 Task: select the visible AfterExecute option in the show cell status bar.
Action: Mouse moved to (22, 691)
Screenshot: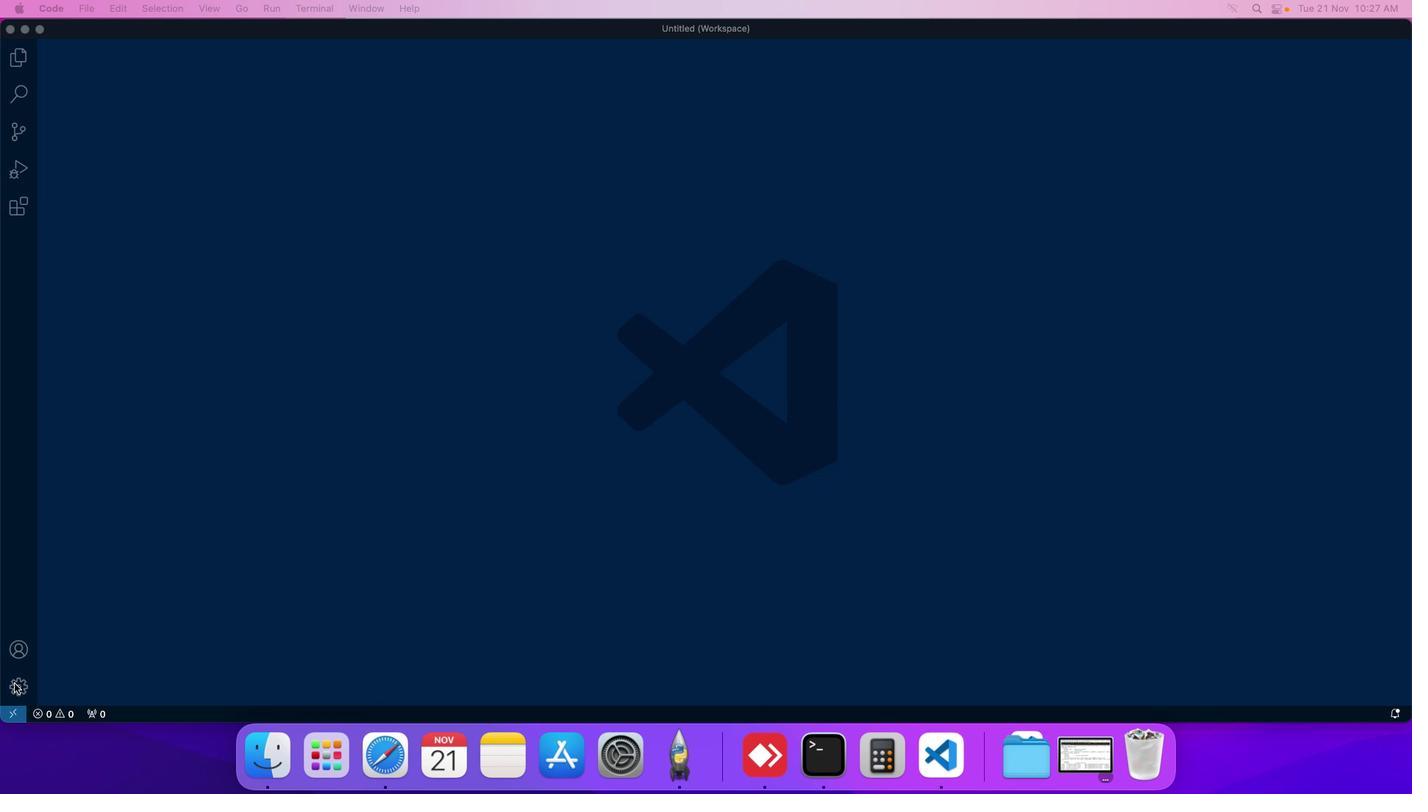
Action: Mouse pressed left at (22, 691)
Screenshot: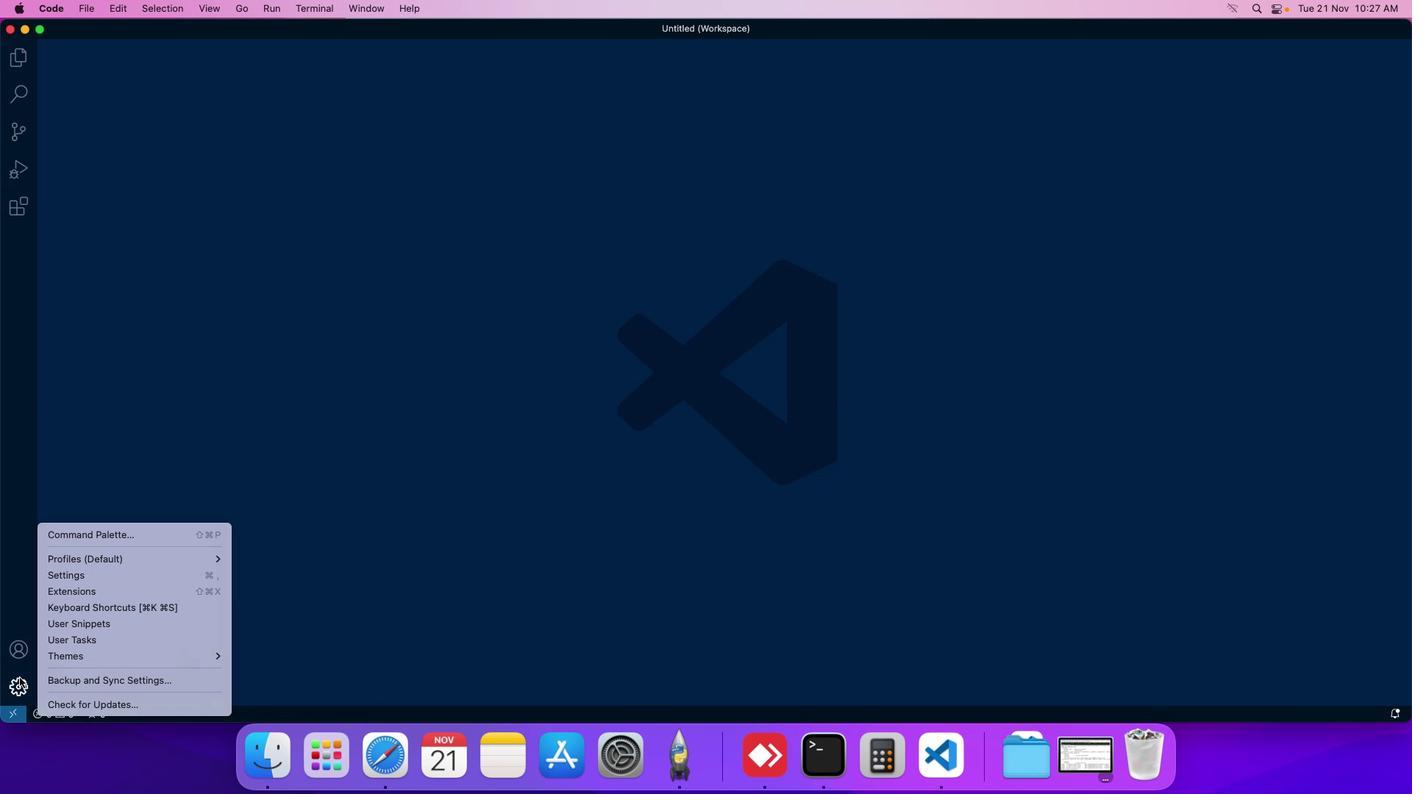 
Action: Mouse moved to (79, 588)
Screenshot: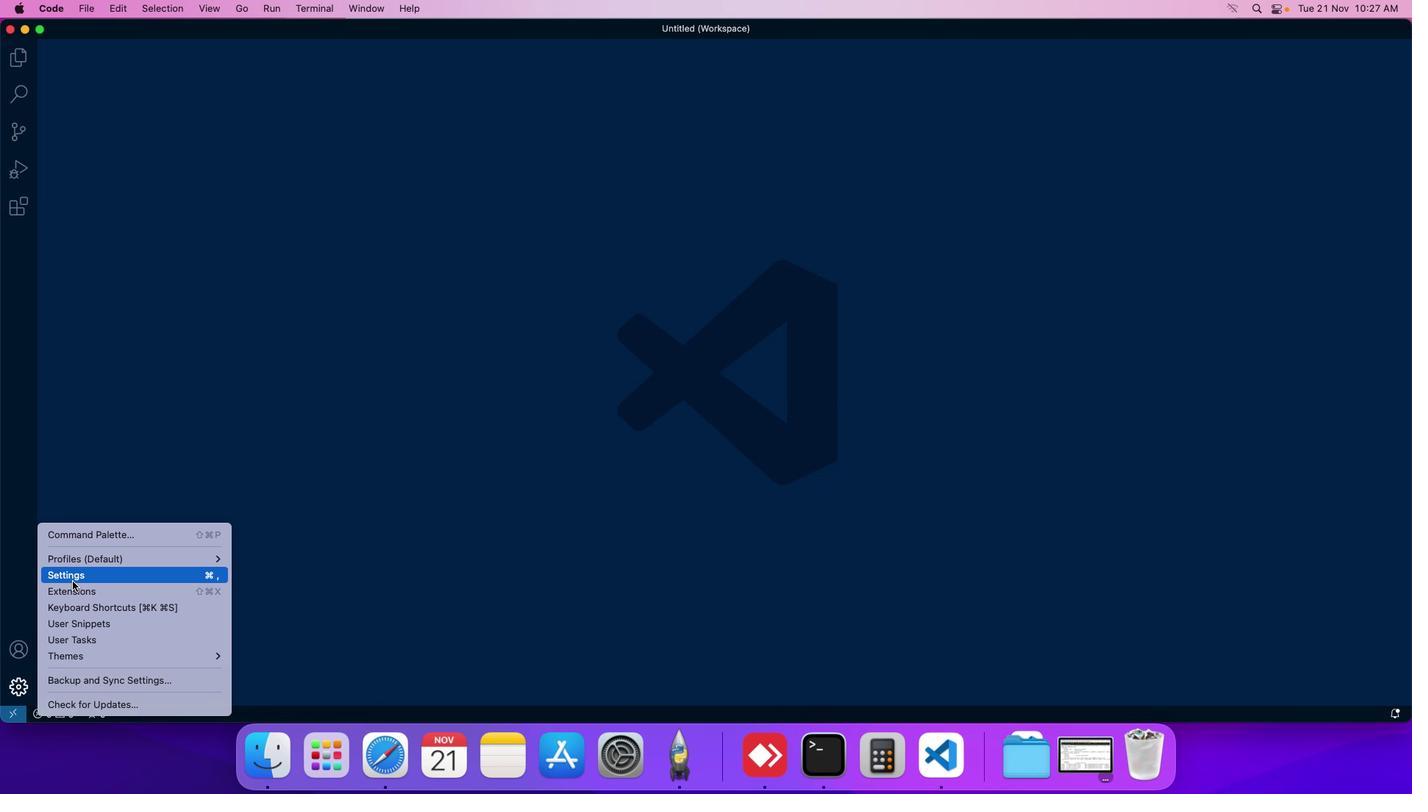 
Action: Mouse pressed left at (79, 588)
Screenshot: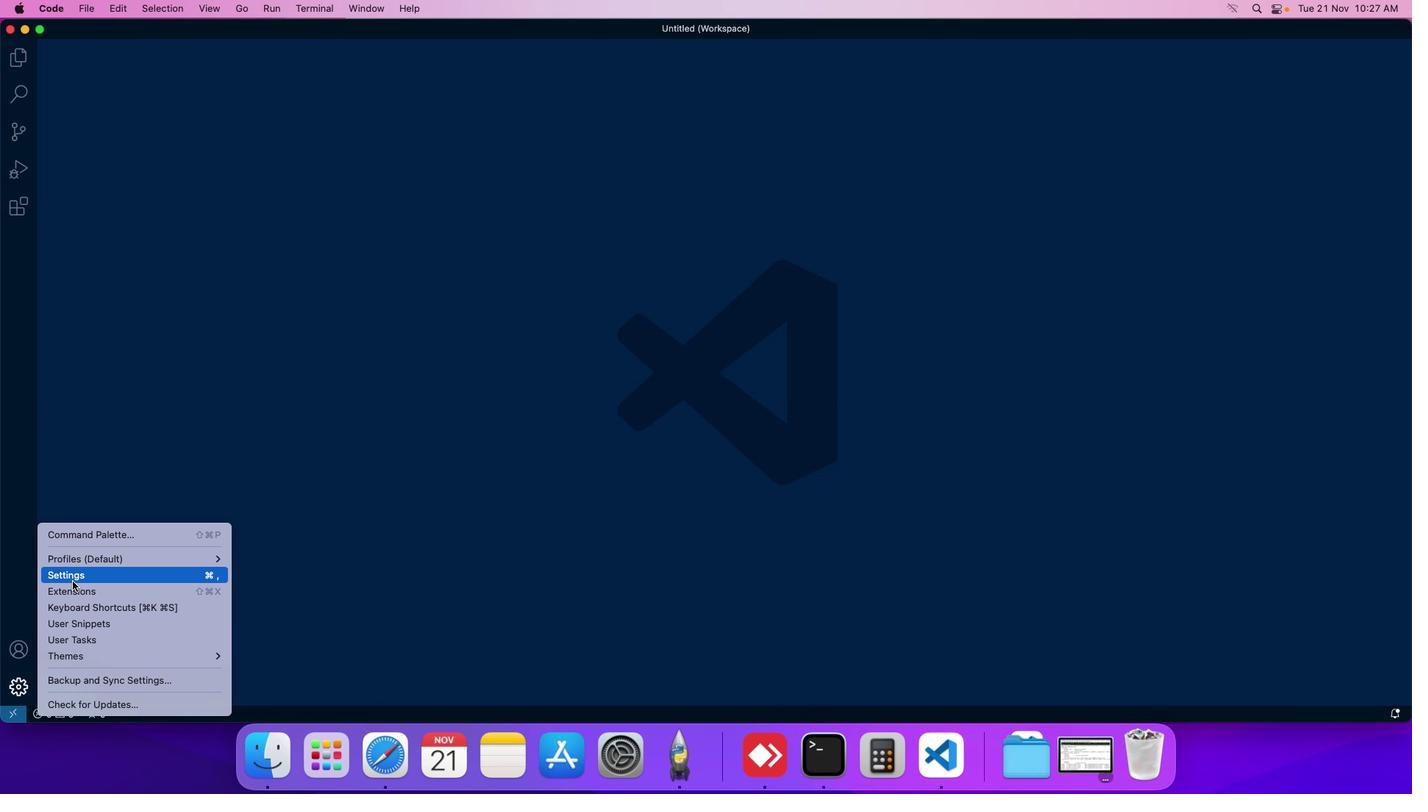 
Action: Mouse moved to (333, 132)
Screenshot: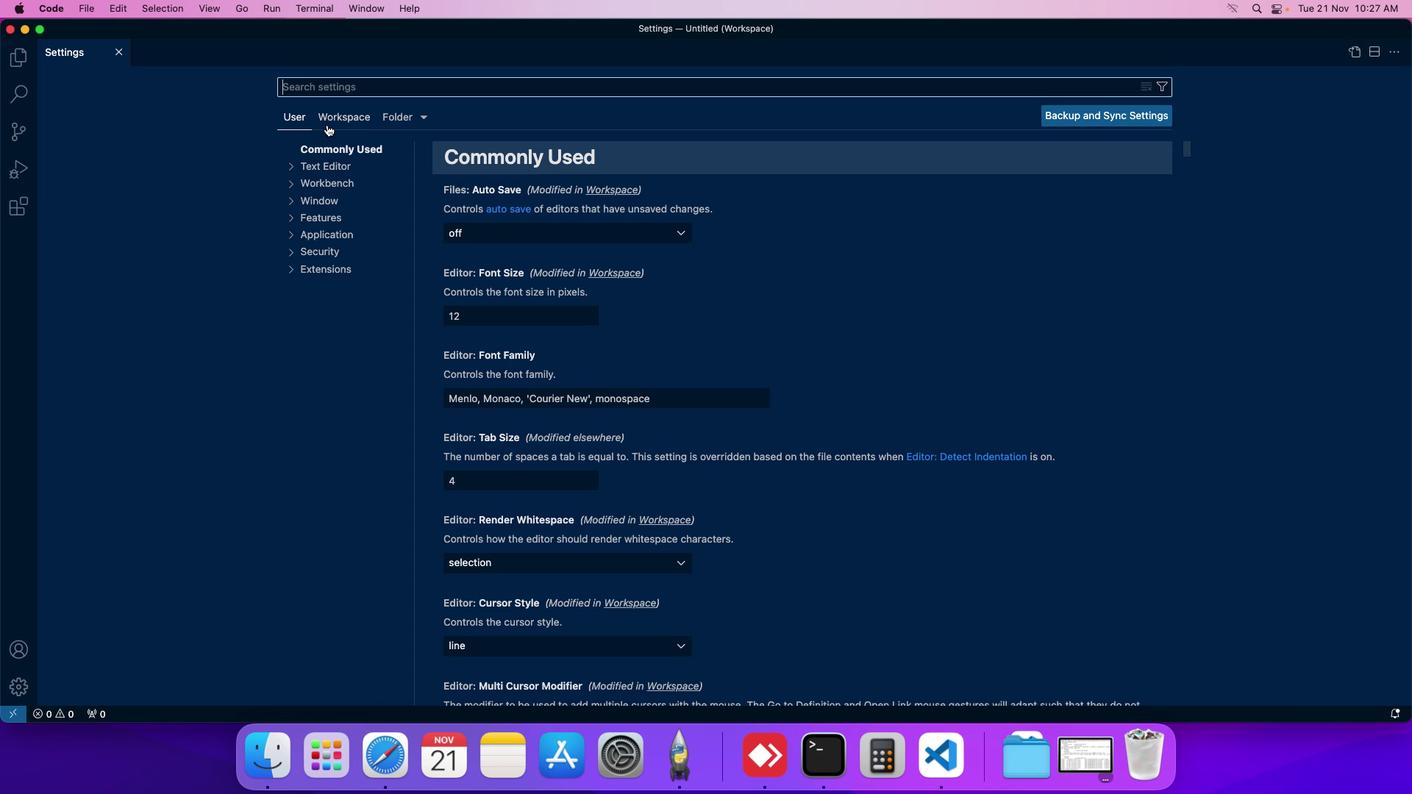 
Action: Mouse pressed left at (333, 132)
Screenshot: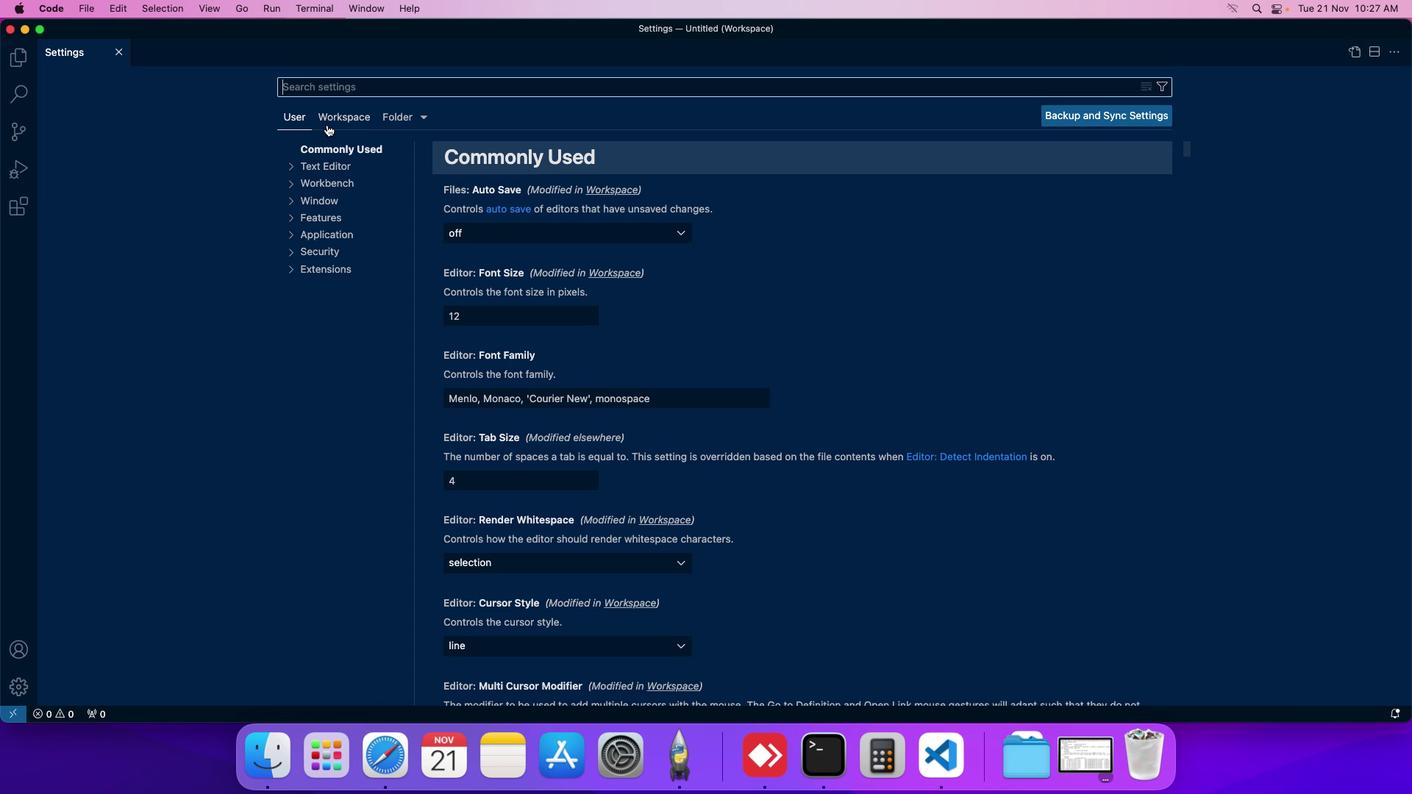 
Action: Mouse moved to (320, 226)
Screenshot: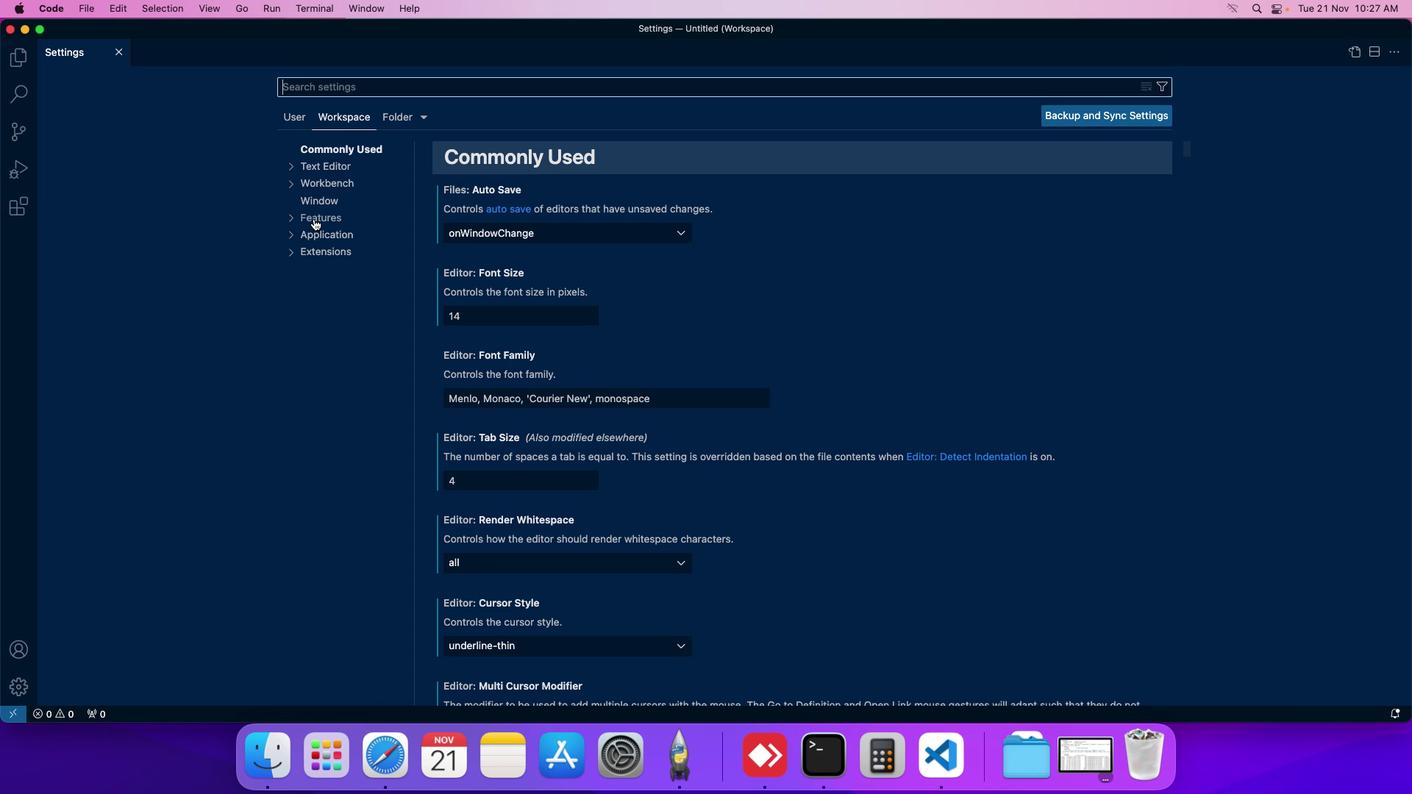 
Action: Mouse pressed left at (320, 226)
Screenshot: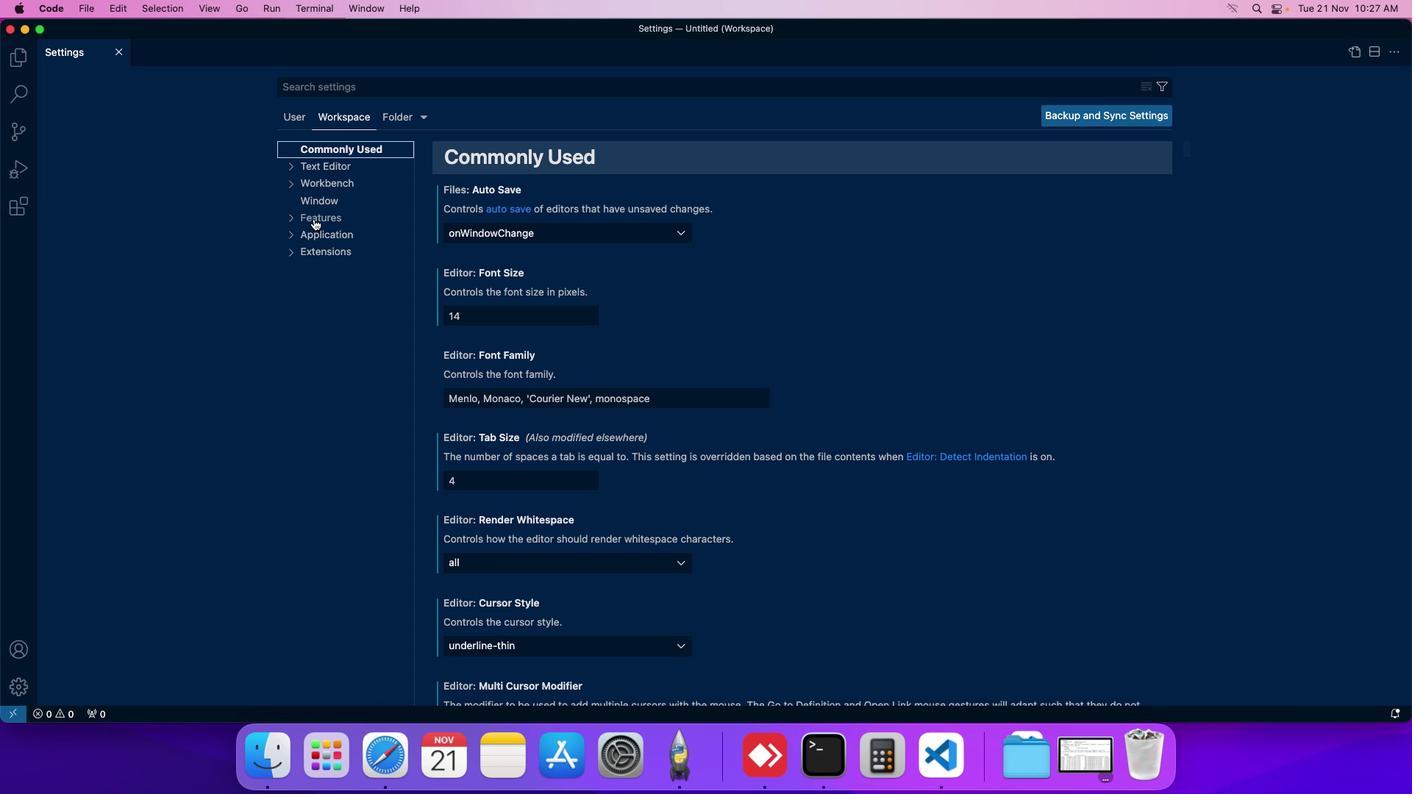 
Action: Mouse moved to (330, 480)
Screenshot: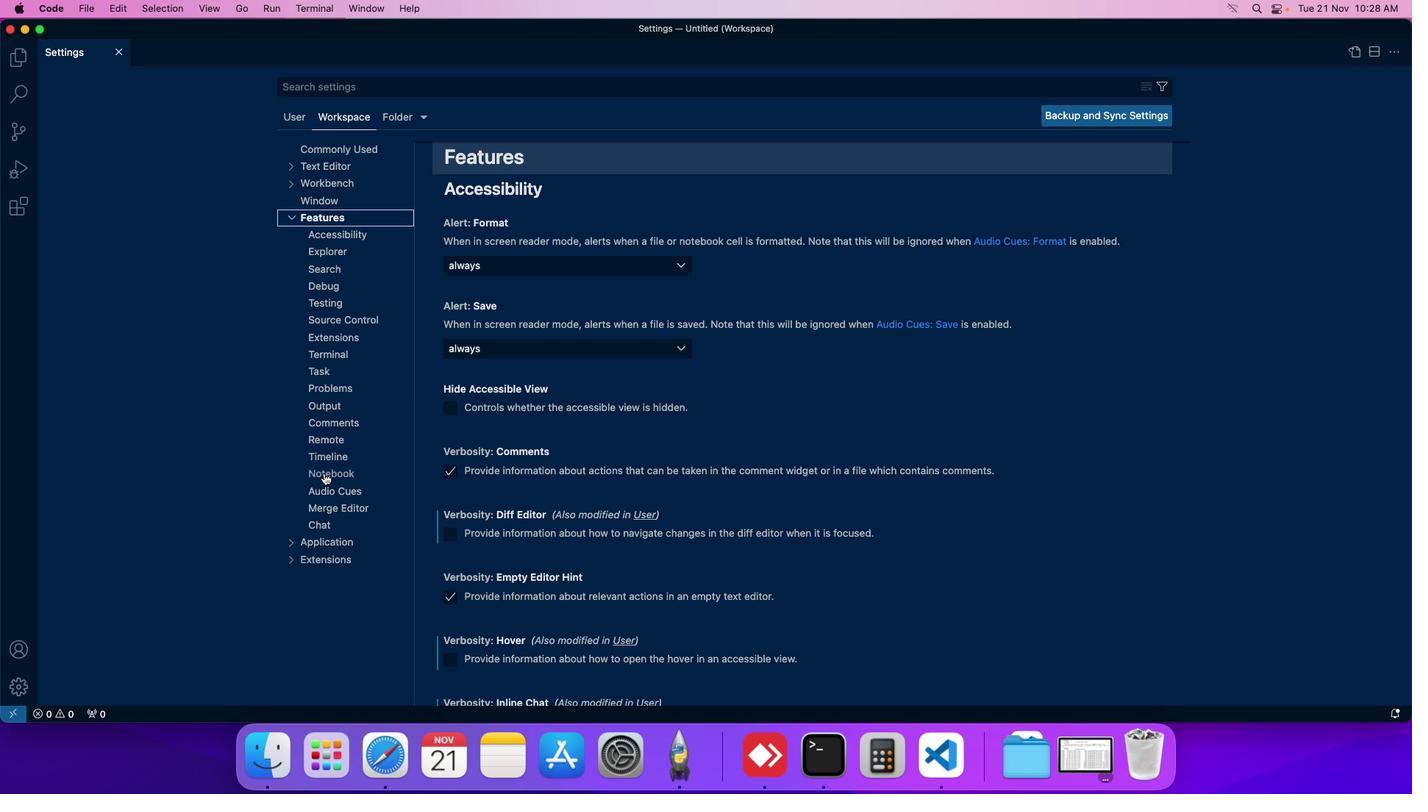 
Action: Mouse pressed left at (330, 480)
Screenshot: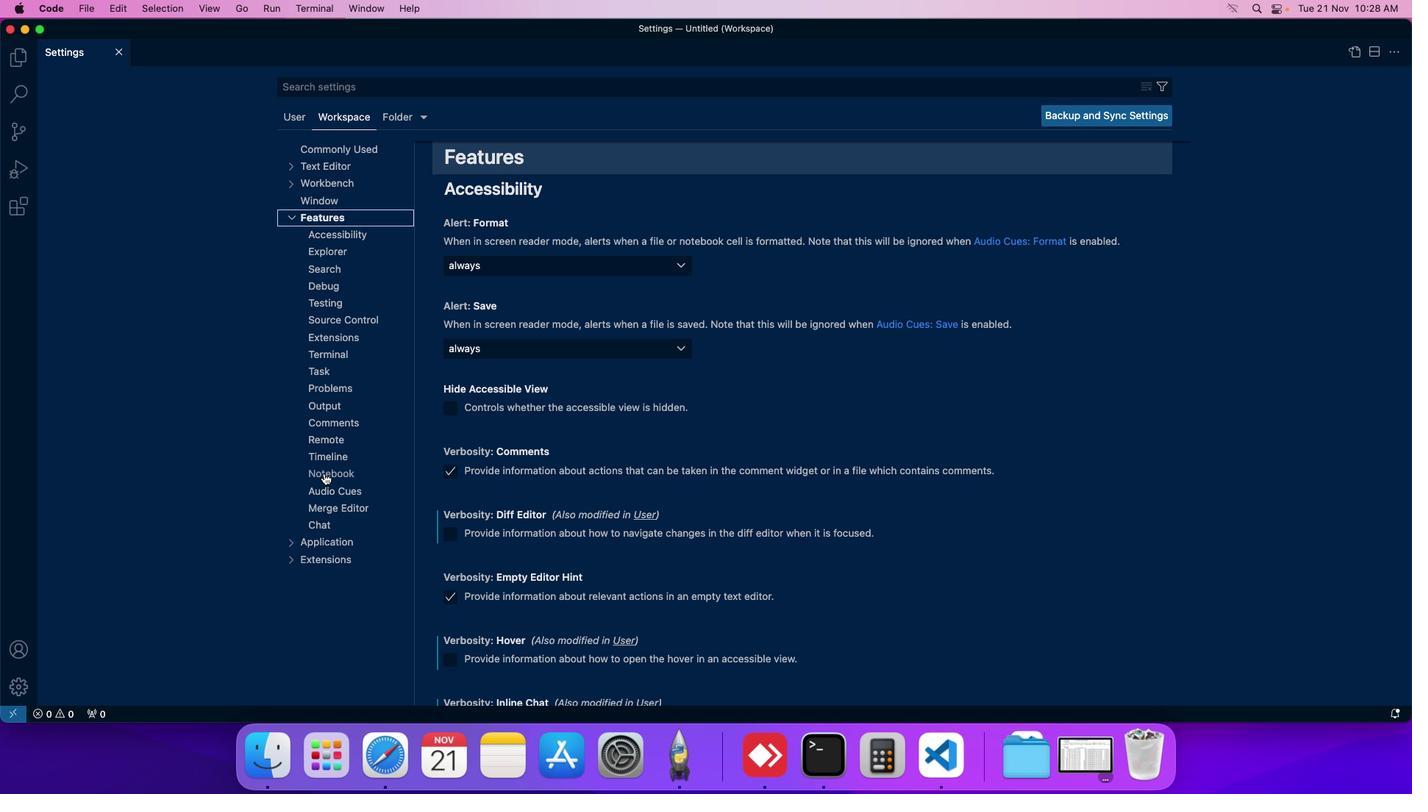 
Action: Mouse moved to (452, 479)
Screenshot: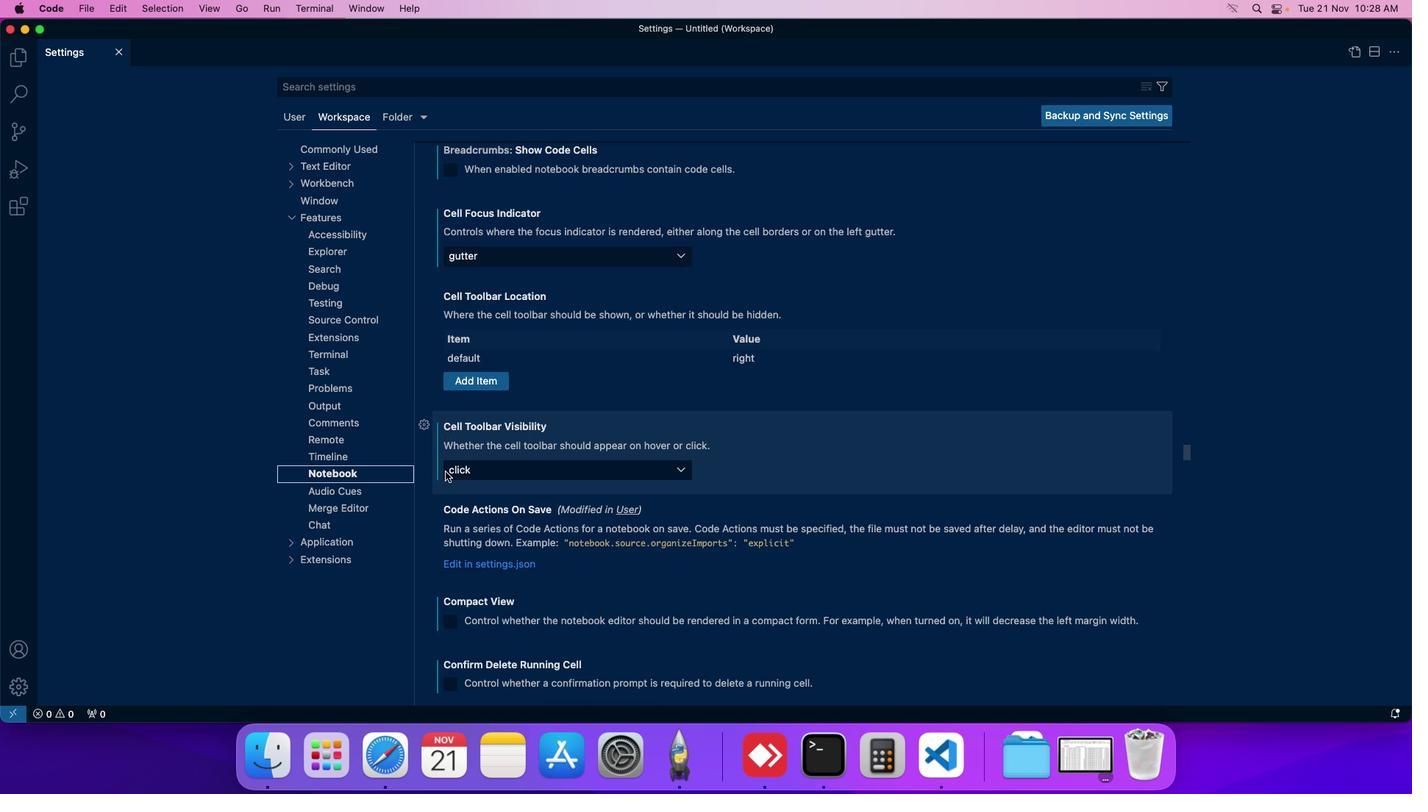 
Action: Mouse scrolled (452, 479) with delta (7, 6)
Screenshot: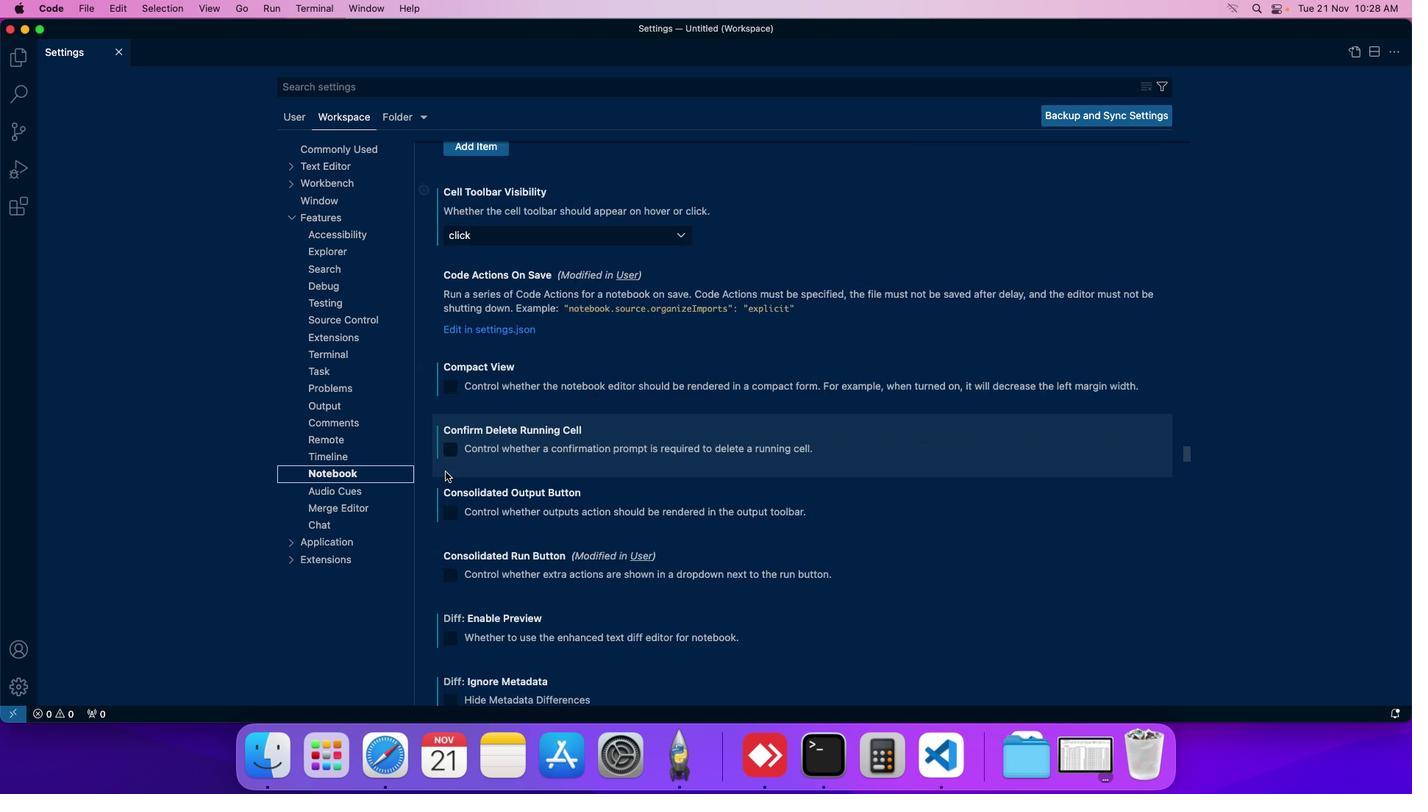 
Action: Mouse scrolled (452, 479) with delta (7, 6)
Screenshot: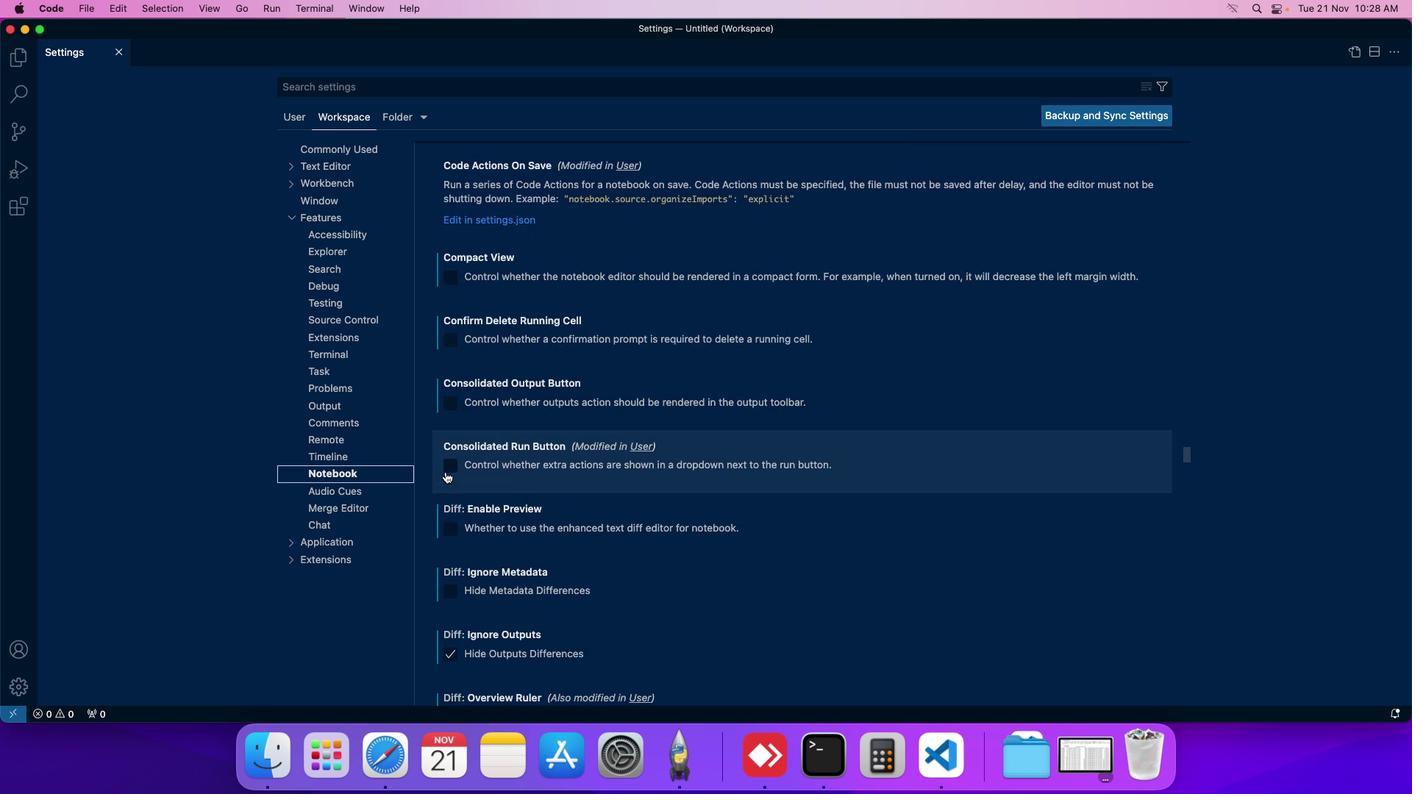 
Action: Mouse scrolled (452, 479) with delta (7, 6)
Screenshot: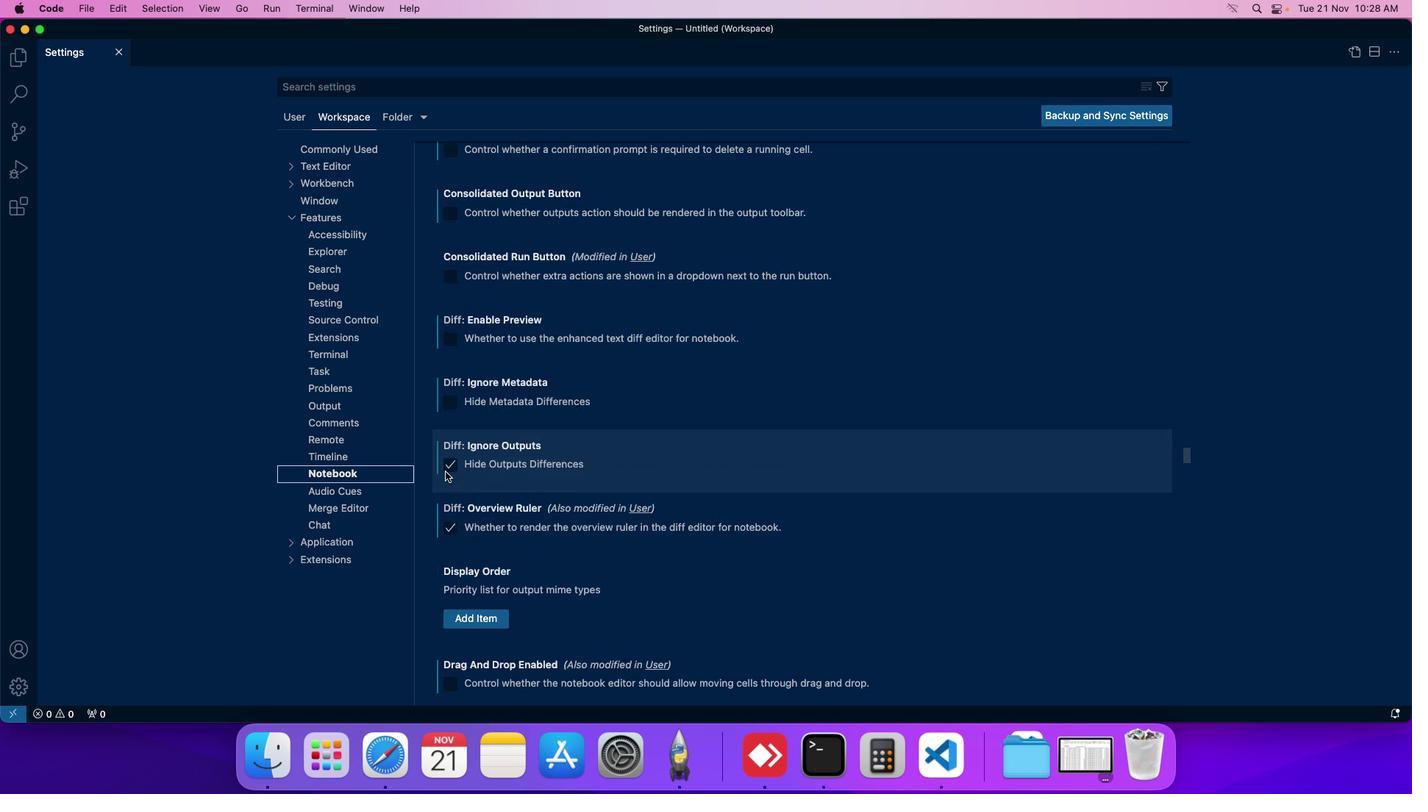 
Action: Mouse scrolled (452, 479) with delta (7, 6)
Screenshot: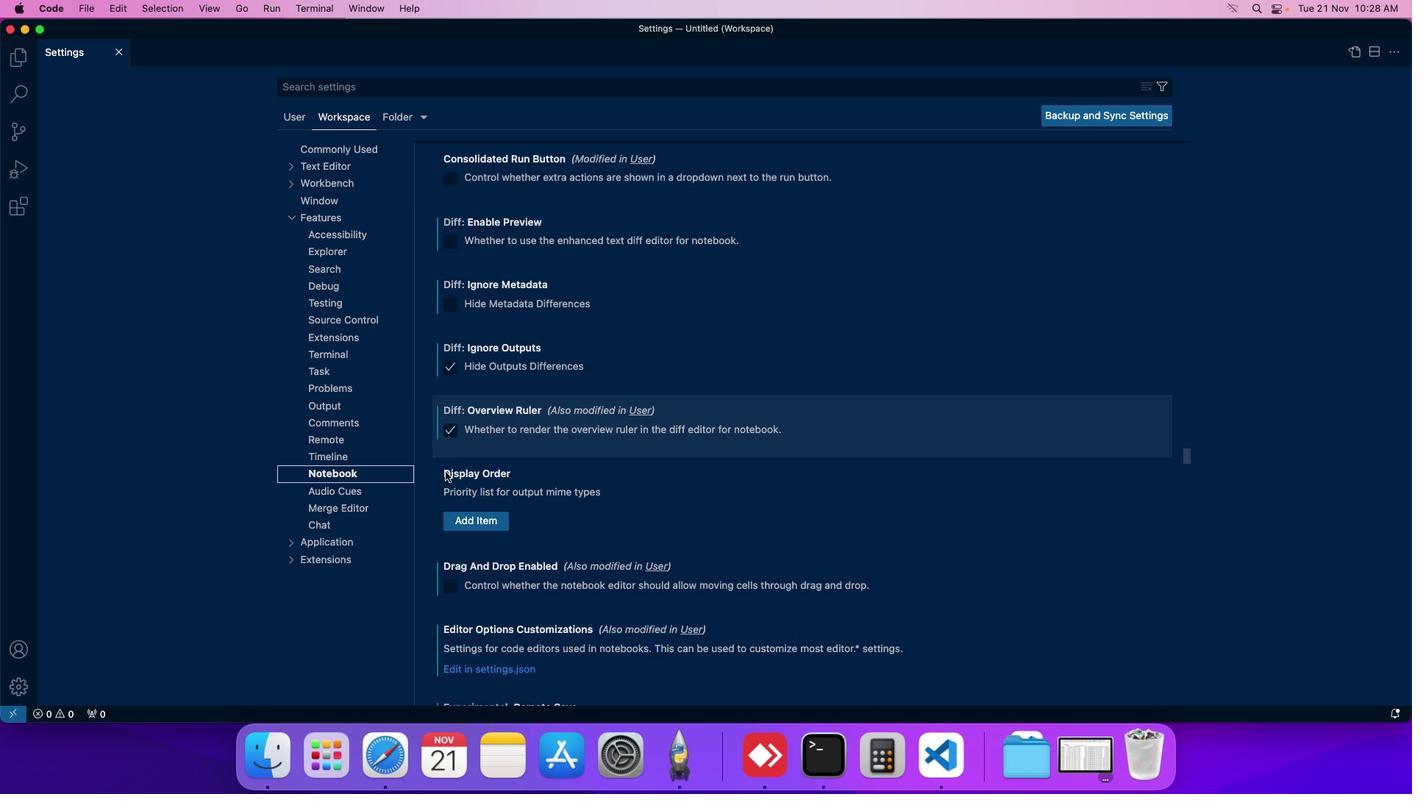 
Action: Mouse scrolled (452, 479) with delta (7, 6)
Screenshot: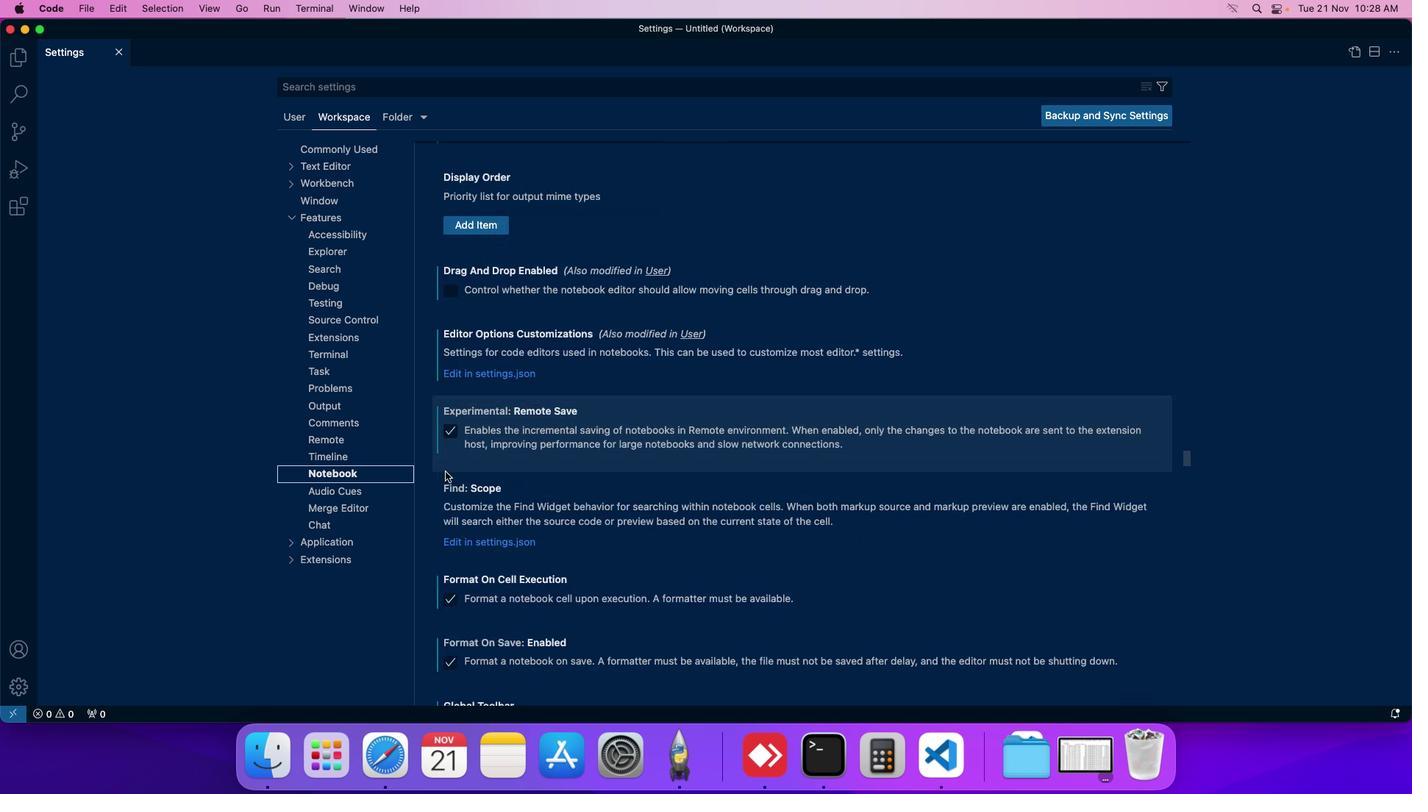 
Action: Mouse scrolled (452, 479) with delta (7, 6)
Screenshot: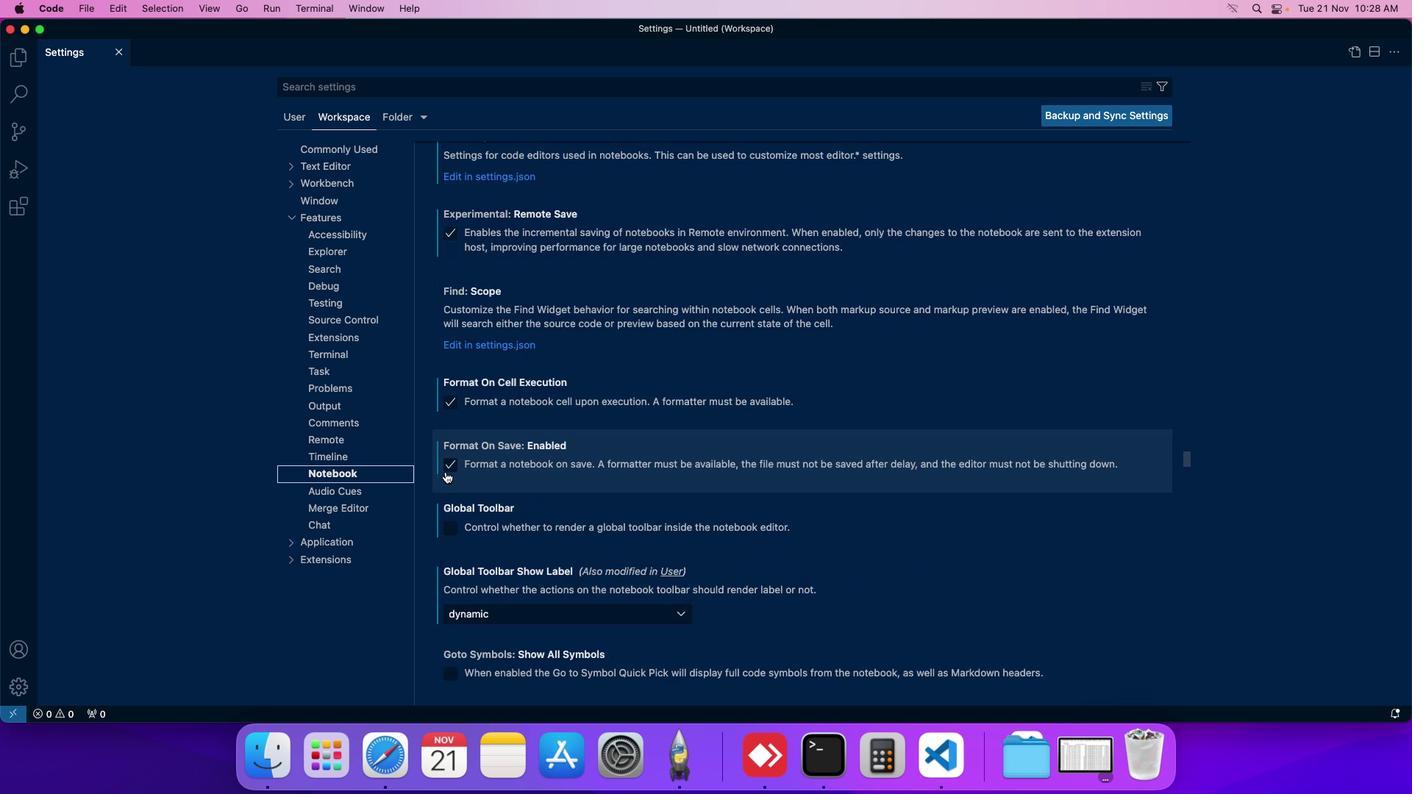 
Action: Mouse scrolled (452, 479) with delta (7, 6)
Screenshot: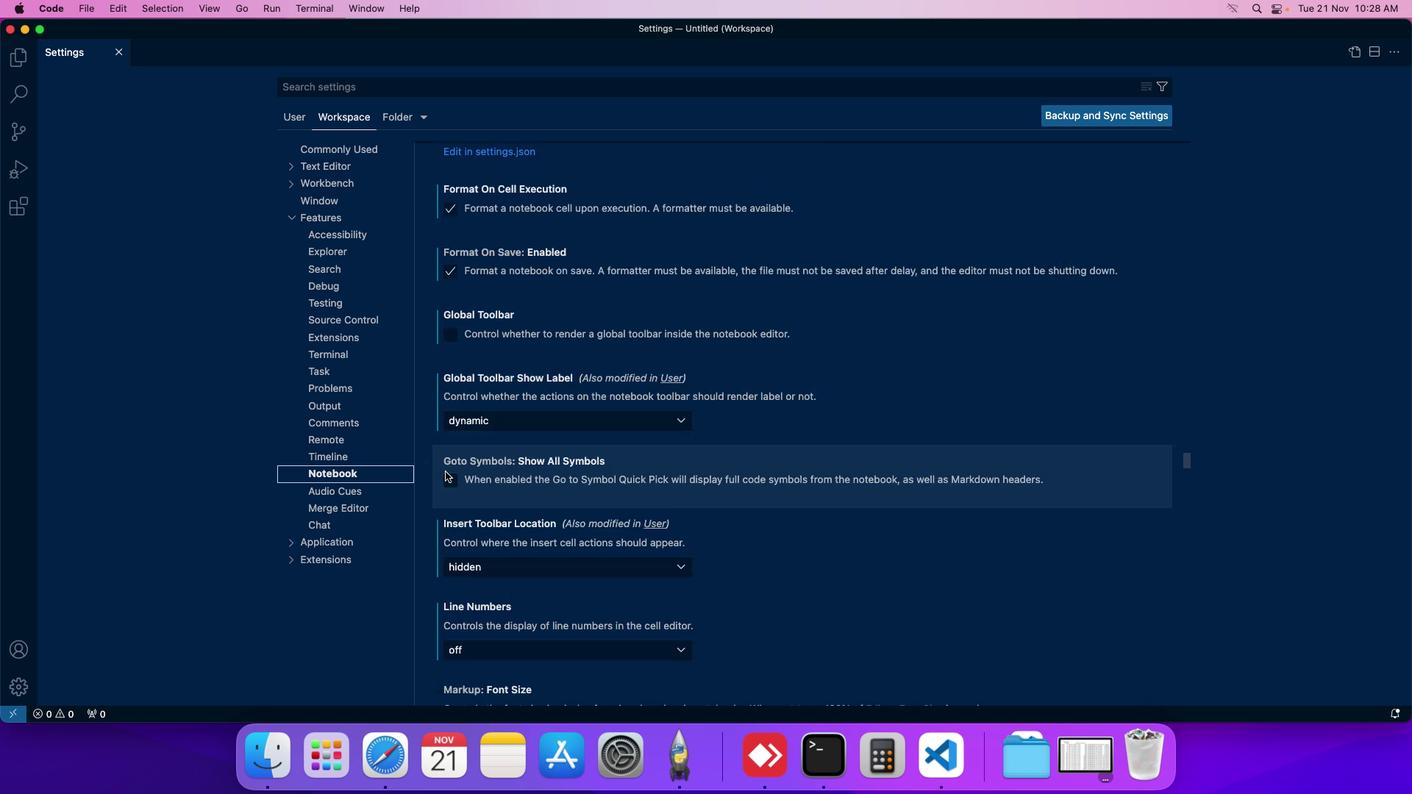 
Action: Mouse scrolled (452, 479) with delta (7, 6)
Screenshot: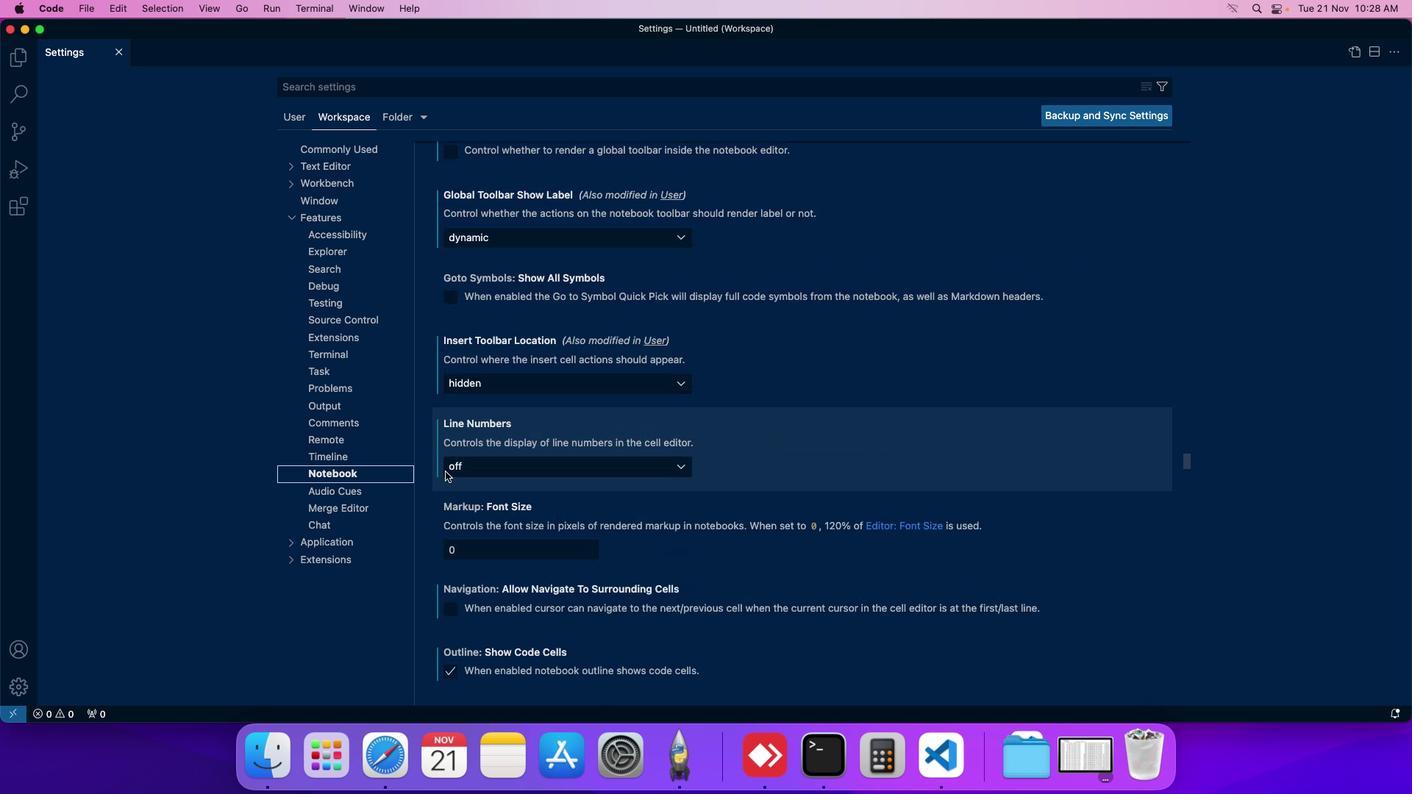 
Action: Mouse scrolled (452, 479) with delta (7, 6)
Screenshot: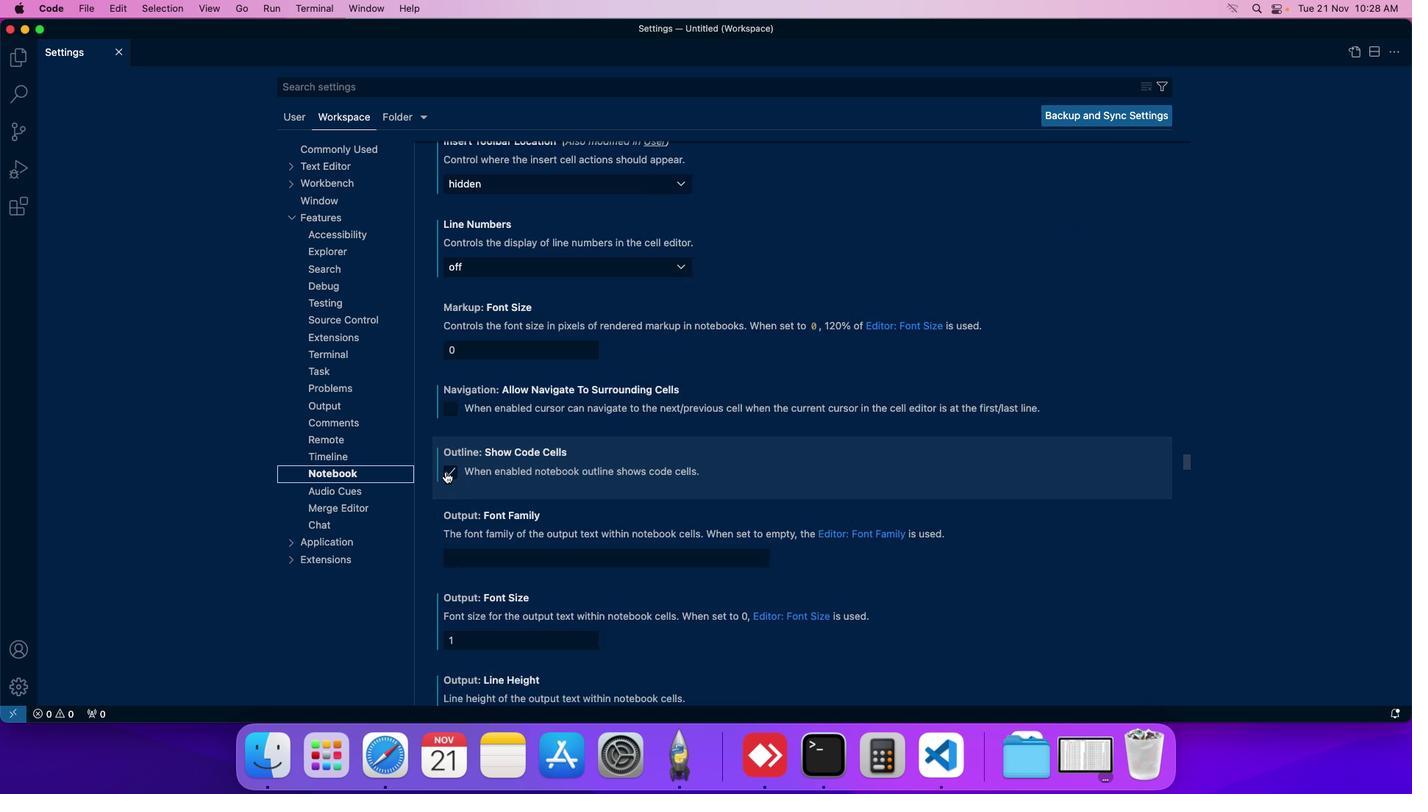 
Action: Mouse scrolled (452, 479) with delta (7, 6)
Screenshot: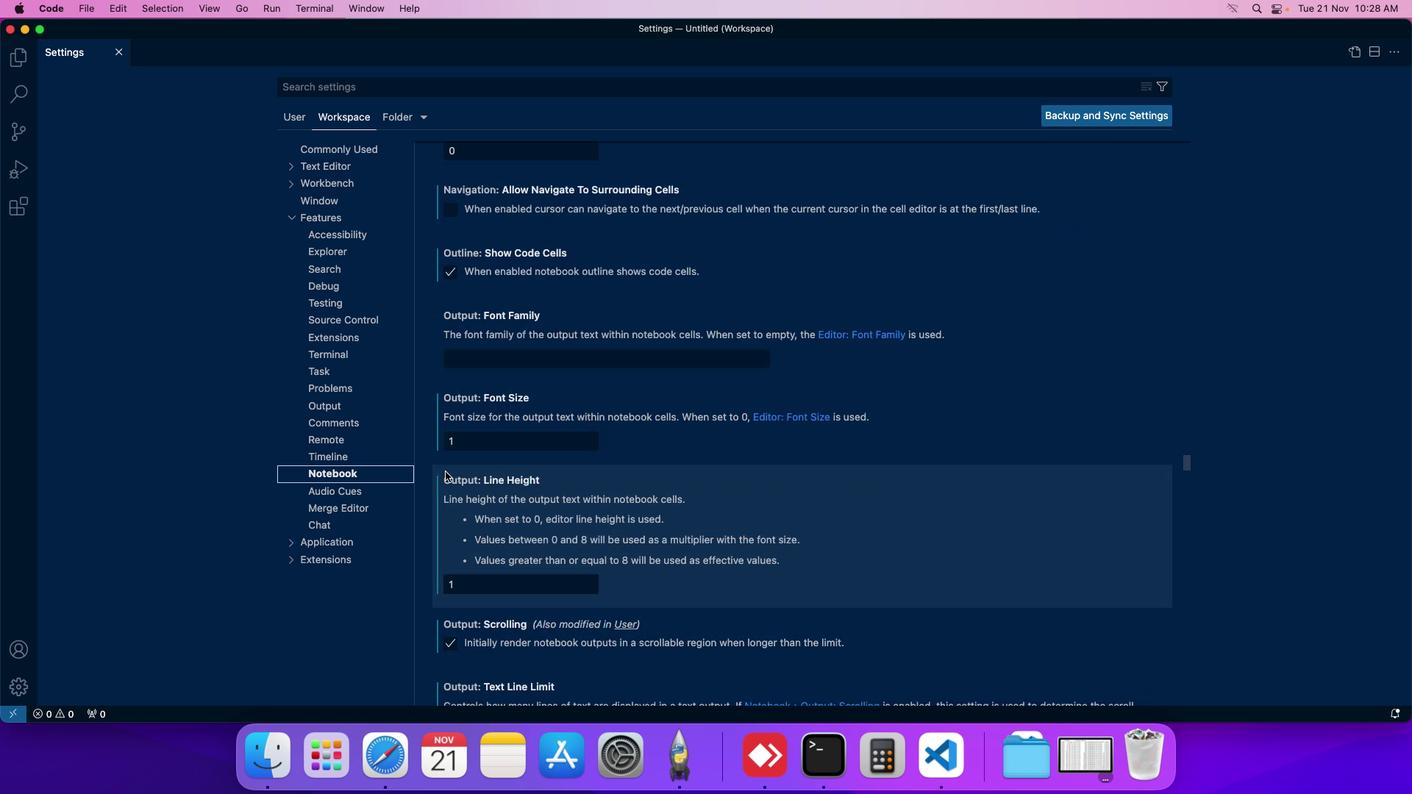 
Action: Mouse scrolled (452, 479) with delta (7, 6)
Screenshot: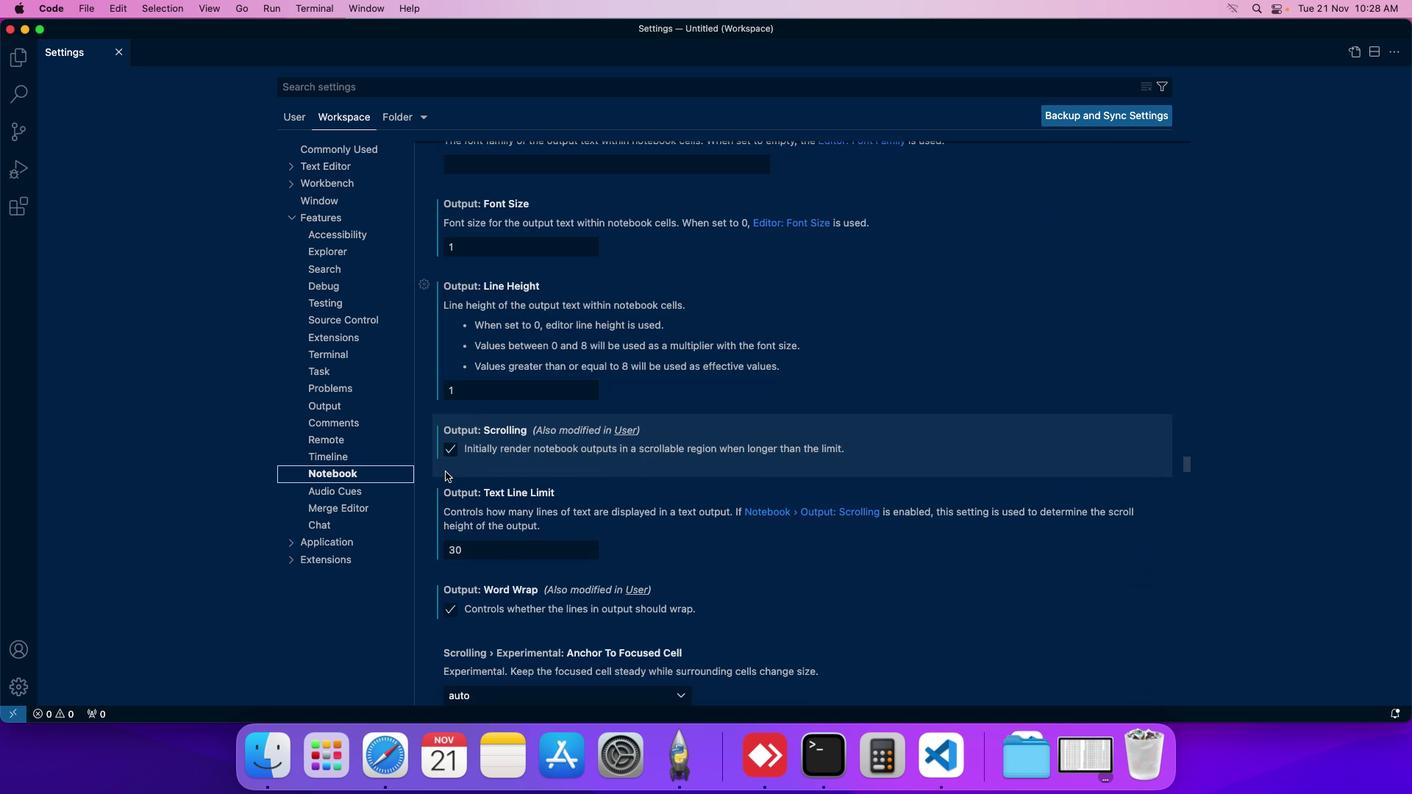 
Action: Mouse scrolled (452, 479) with delta (7, 6)
Screenshot: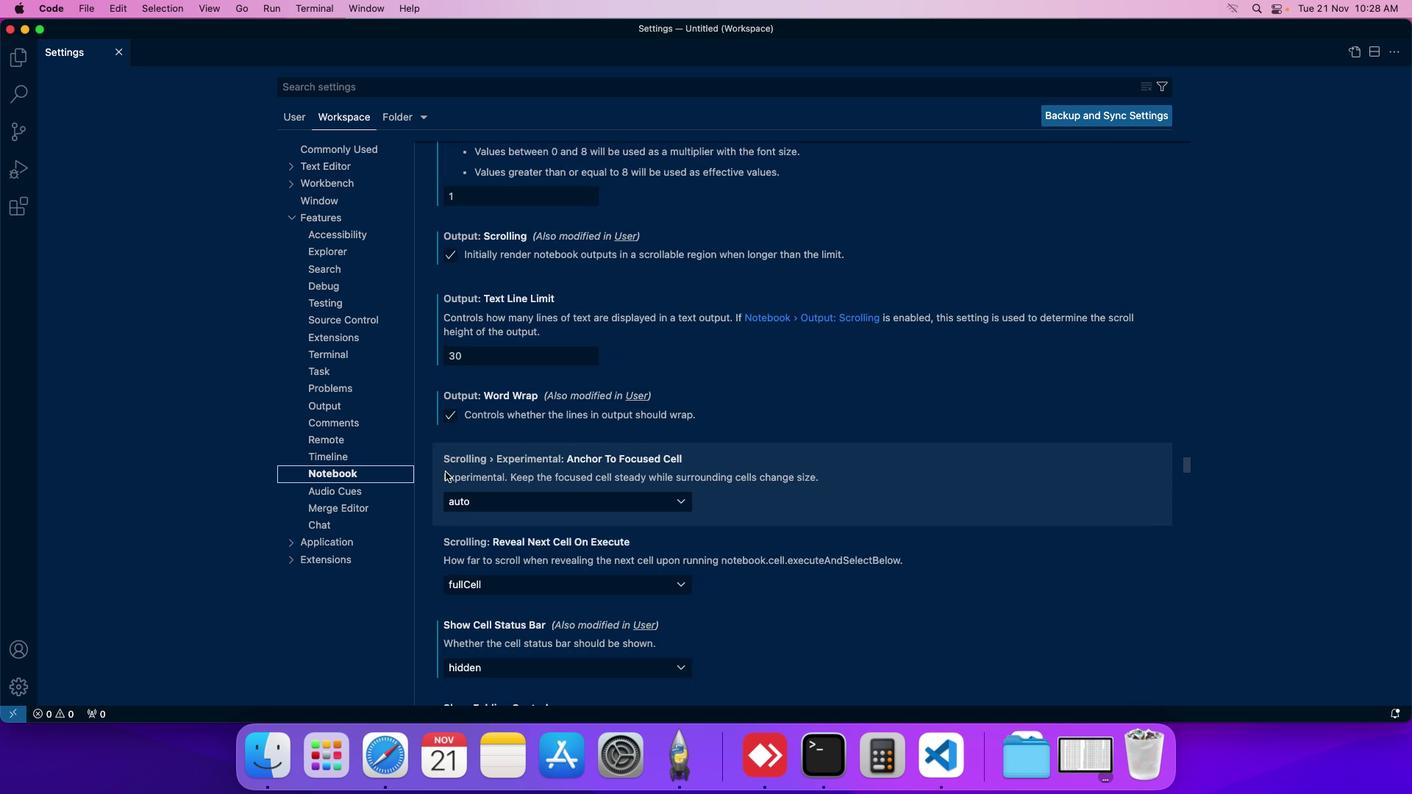 
Action: Mouse scrolled (452, 479) with delta (7, 6)
Screenshot: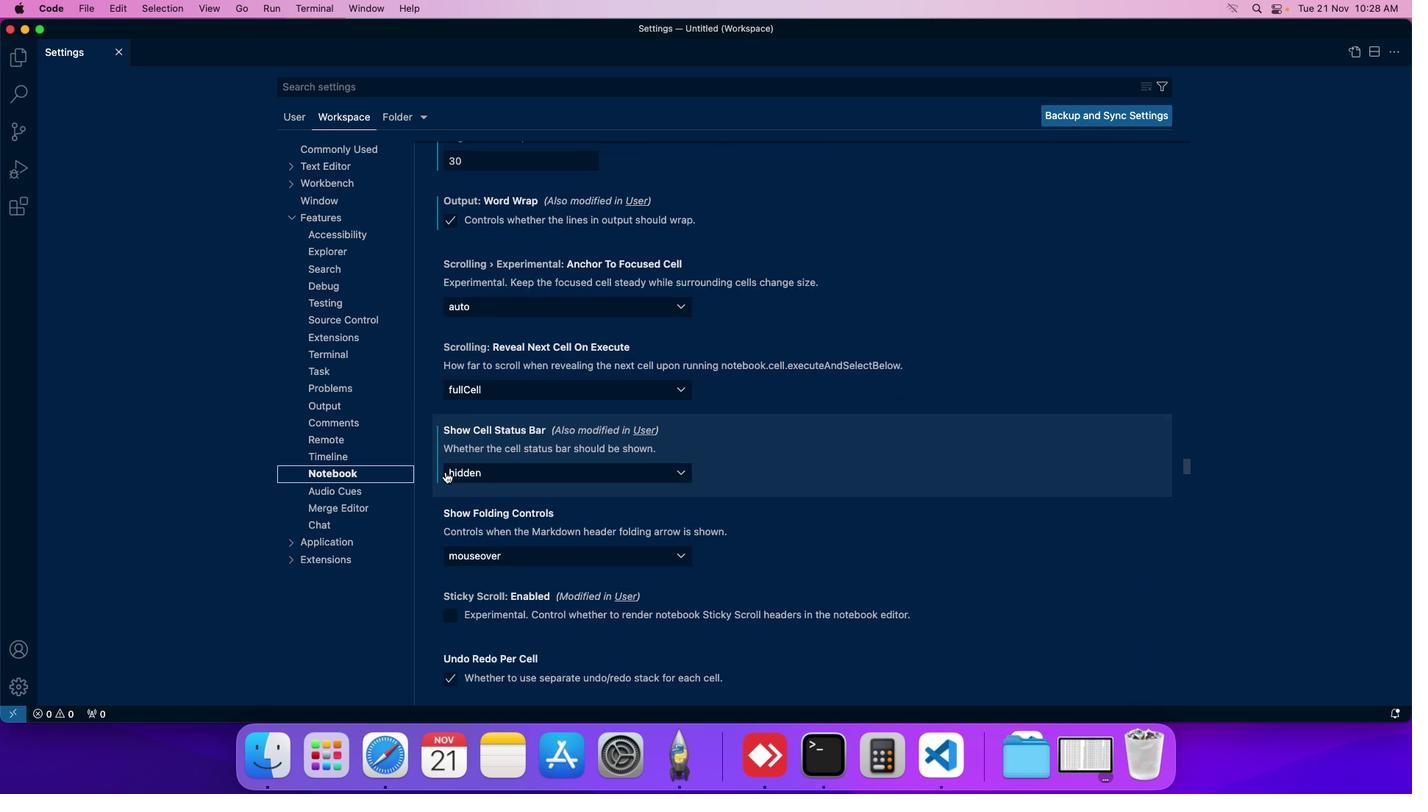 
Action: Mouse scrolled (452, 479) with delta (7, 6)
Screenshot: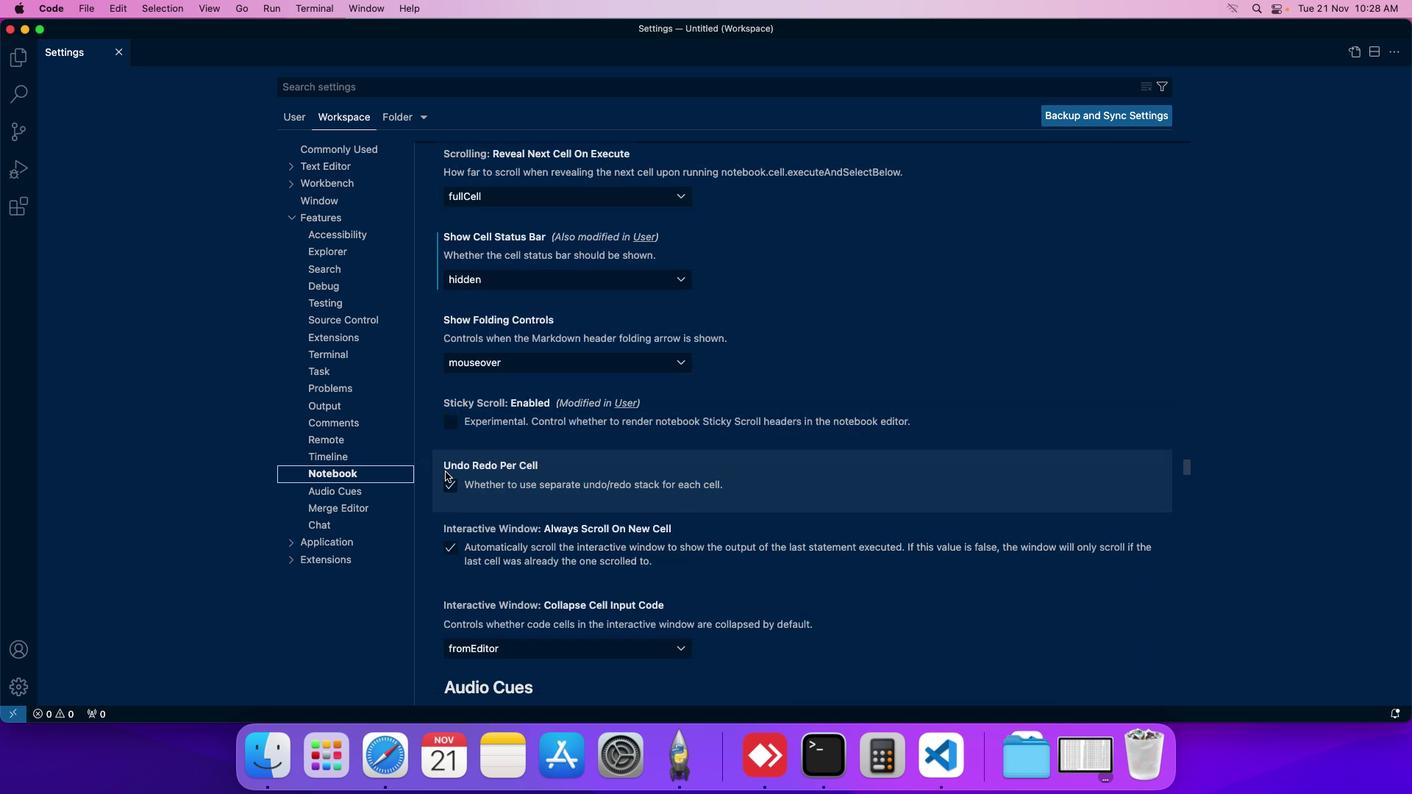 
Action: Mouse moved to (494, 282)
Screenshot: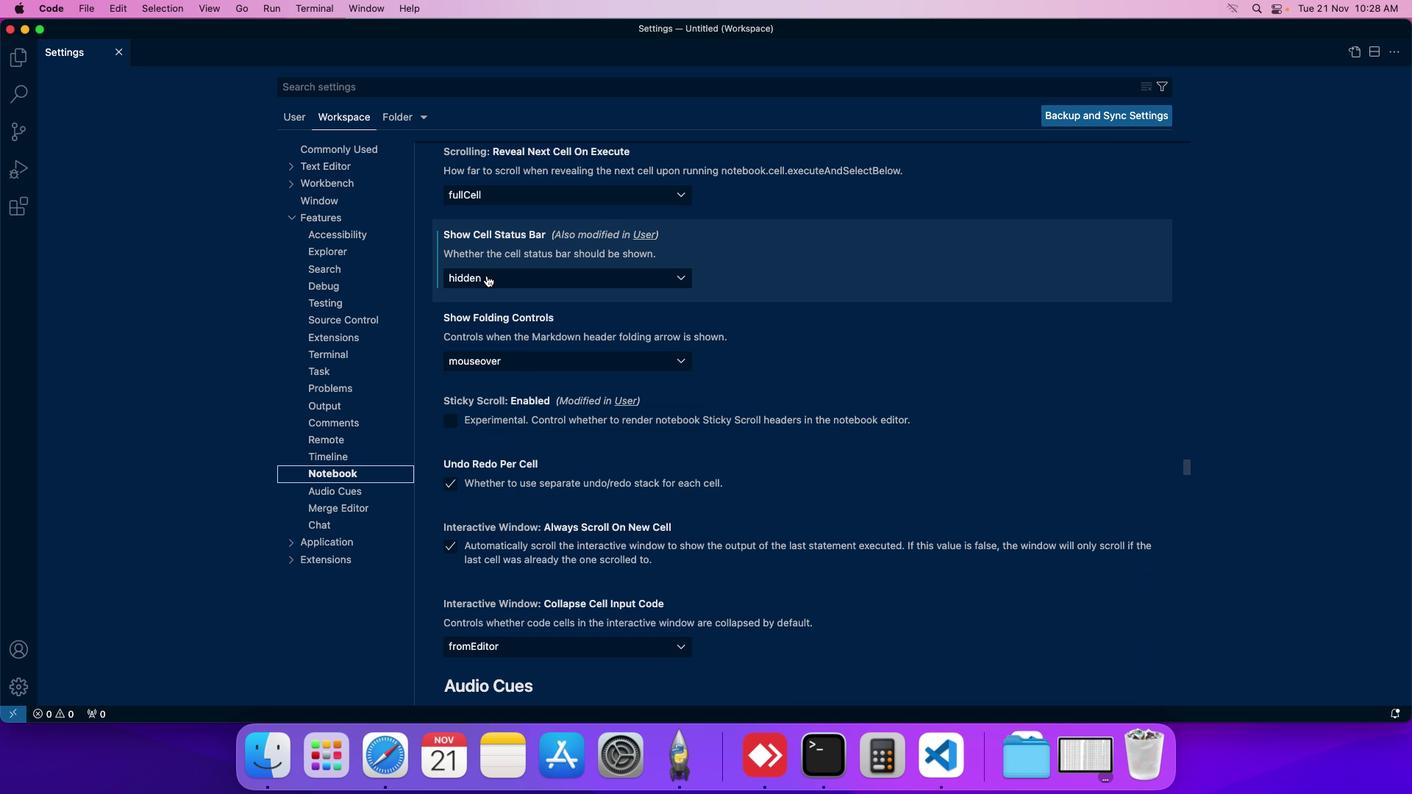 
Action: Mouse pressed left at (494, 282)
Screenshot: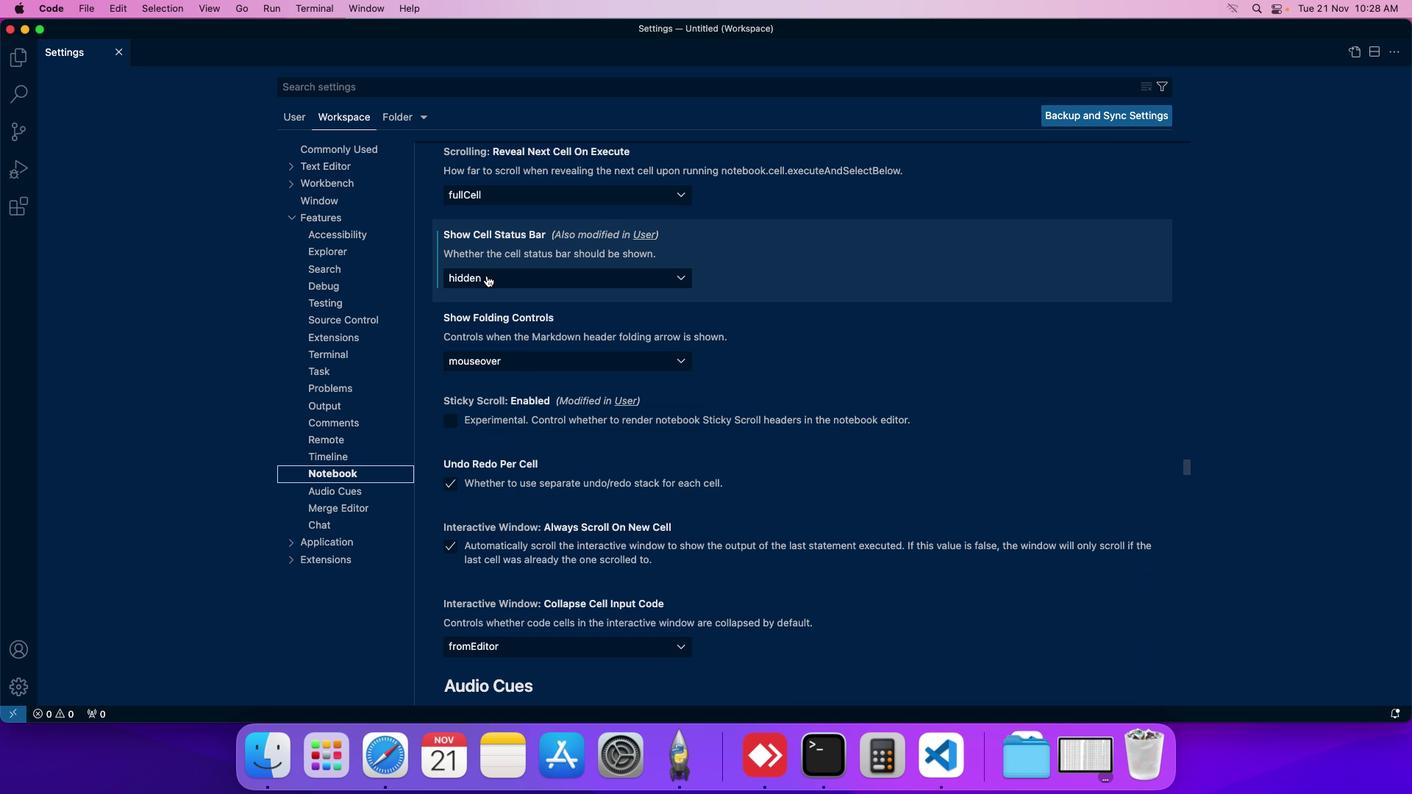 
Action: Mouse moved to (476, 330)
Screenshot: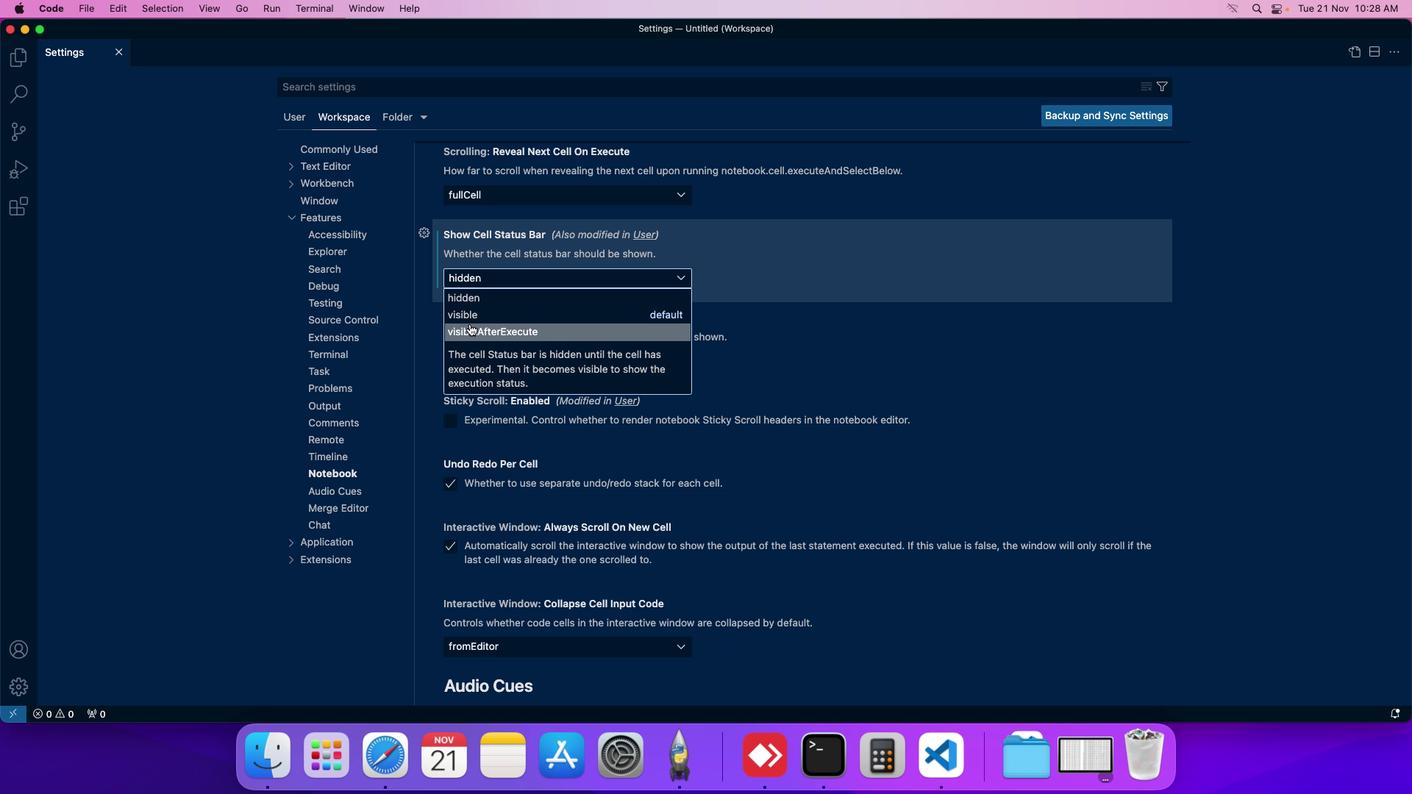 
Action: Mouse pressed left at (476, 330)
Screenshot: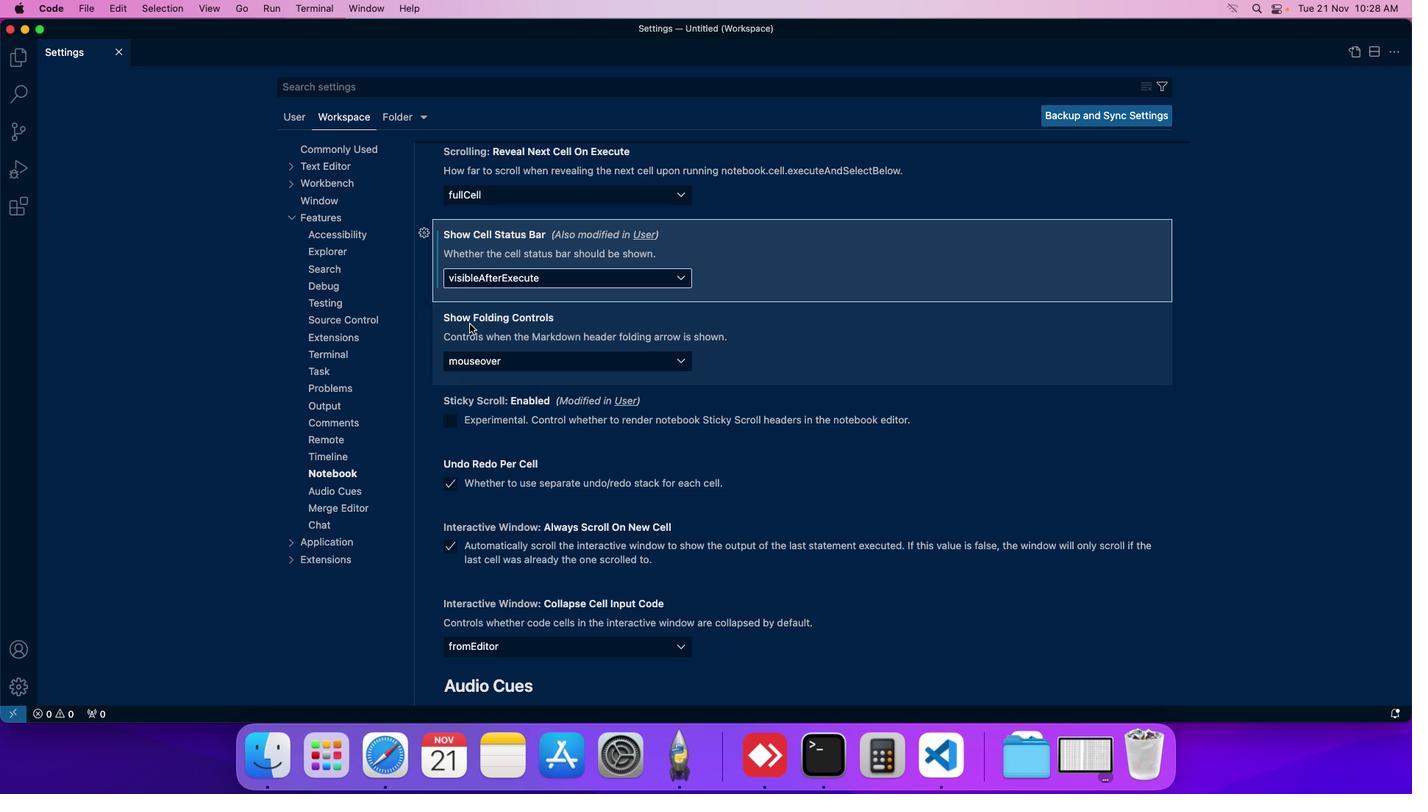 
Action: Mouse moved to (505, 290)
Screenshot: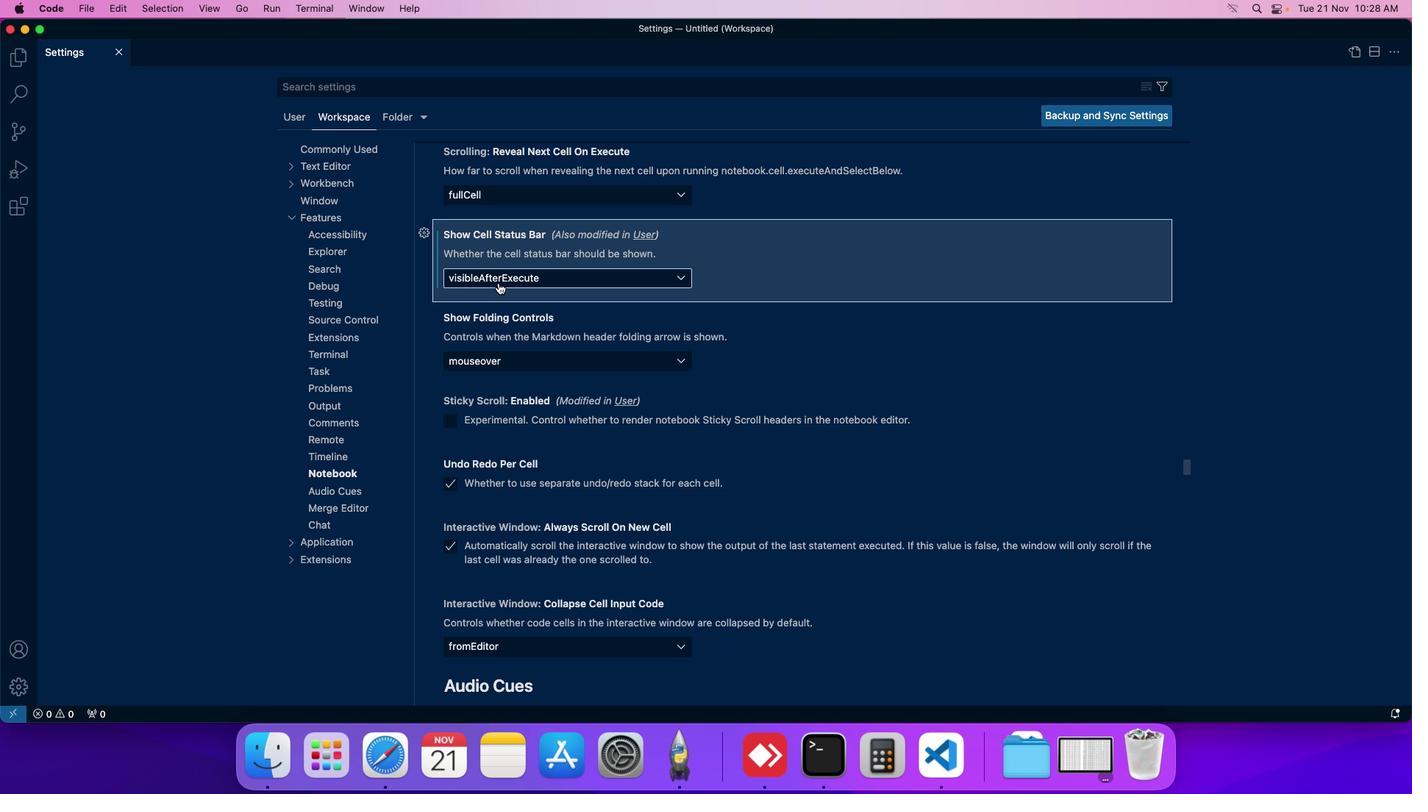 
